 Task: Create a task  Upgrade and migrate company business intelligence to a cloud-based solution , assign it to team member softage.1@softage.net in the project AvailPro and update the status of the task to  On Track  , set the priority of the task to High
Action: Mouse moved to (647, 360)
Screenshot: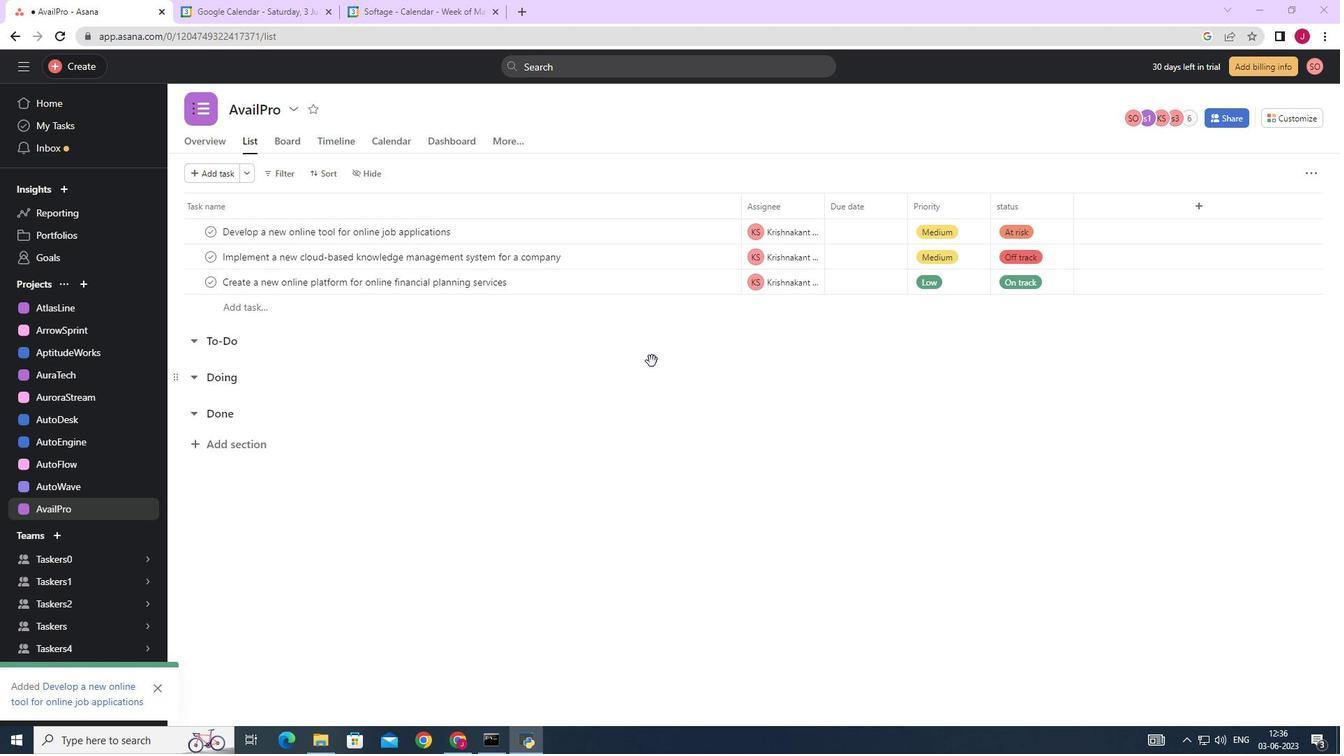 
Action: Mouse scrolled (647, 360) with delta (0, 0)
Screenshot: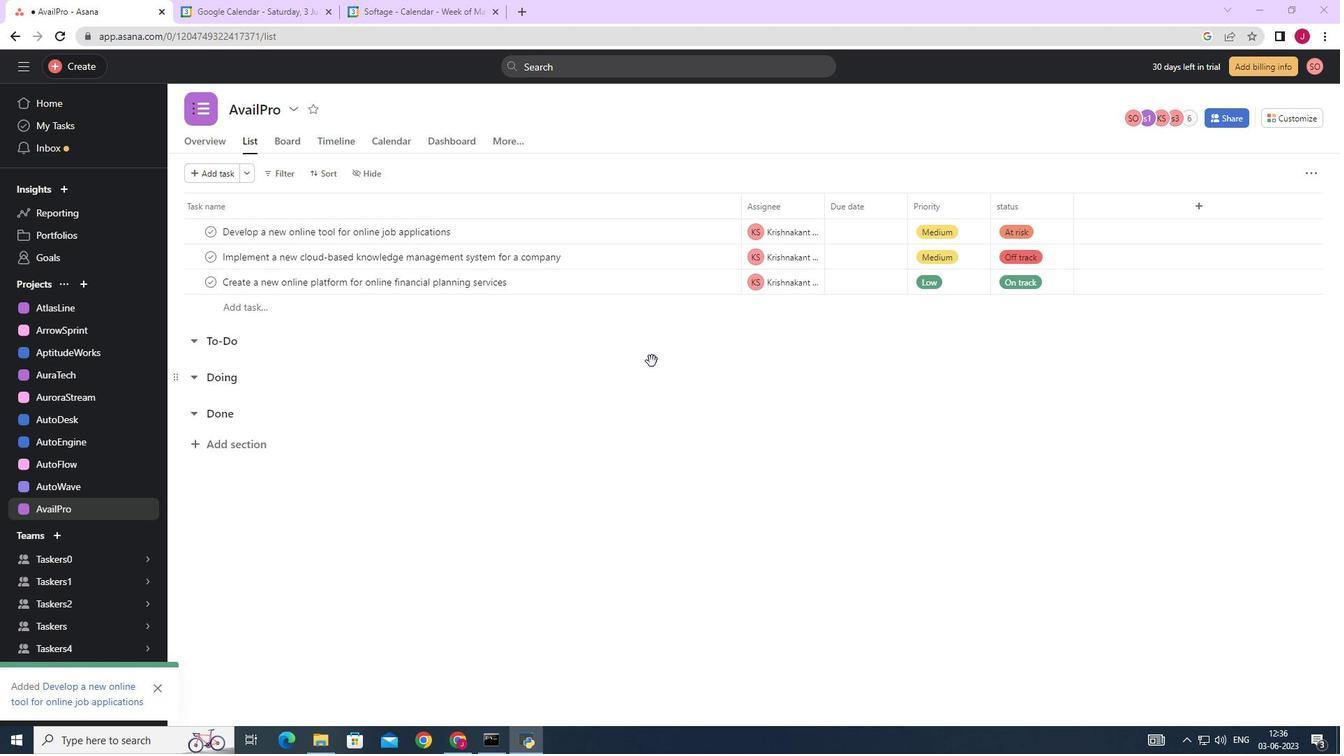
Action: Mouse moved to (404, 382)
Screenshot: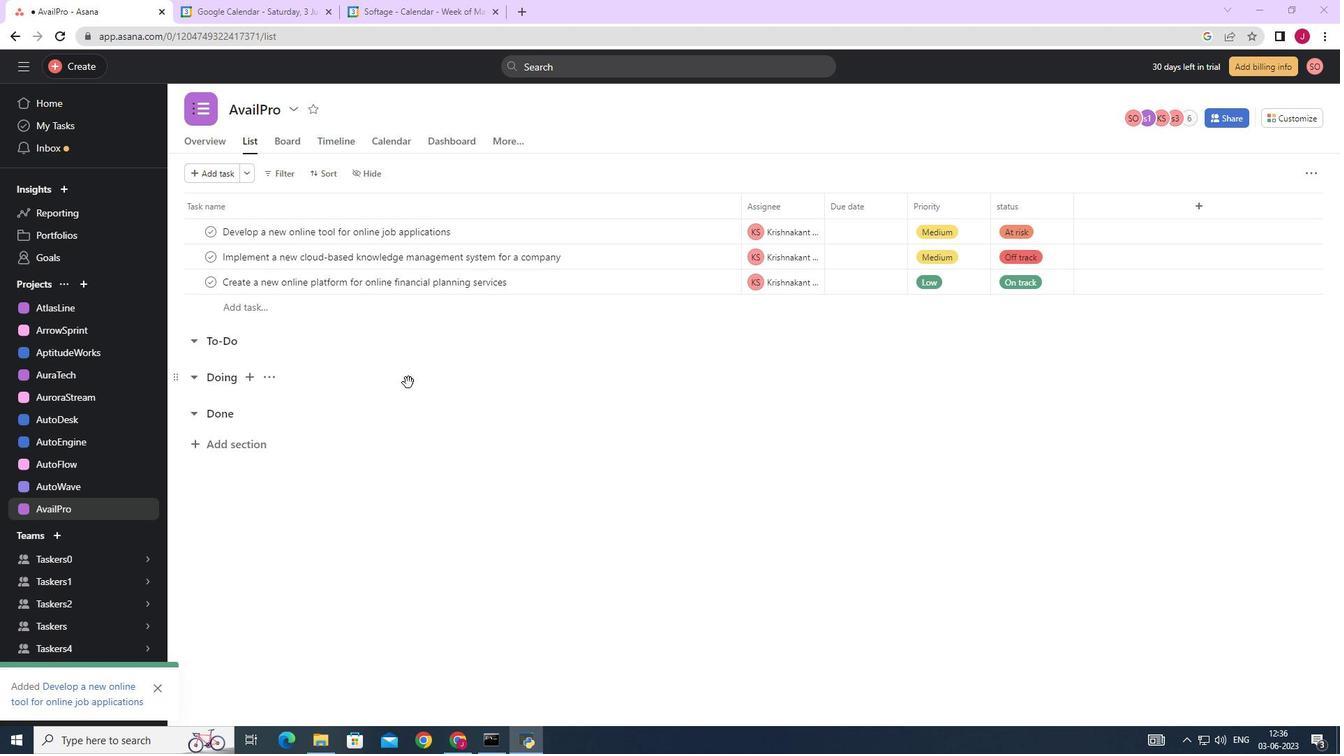 
Action: Mouse scrolled (404, 383) with delta (0, 0)
Screenshot: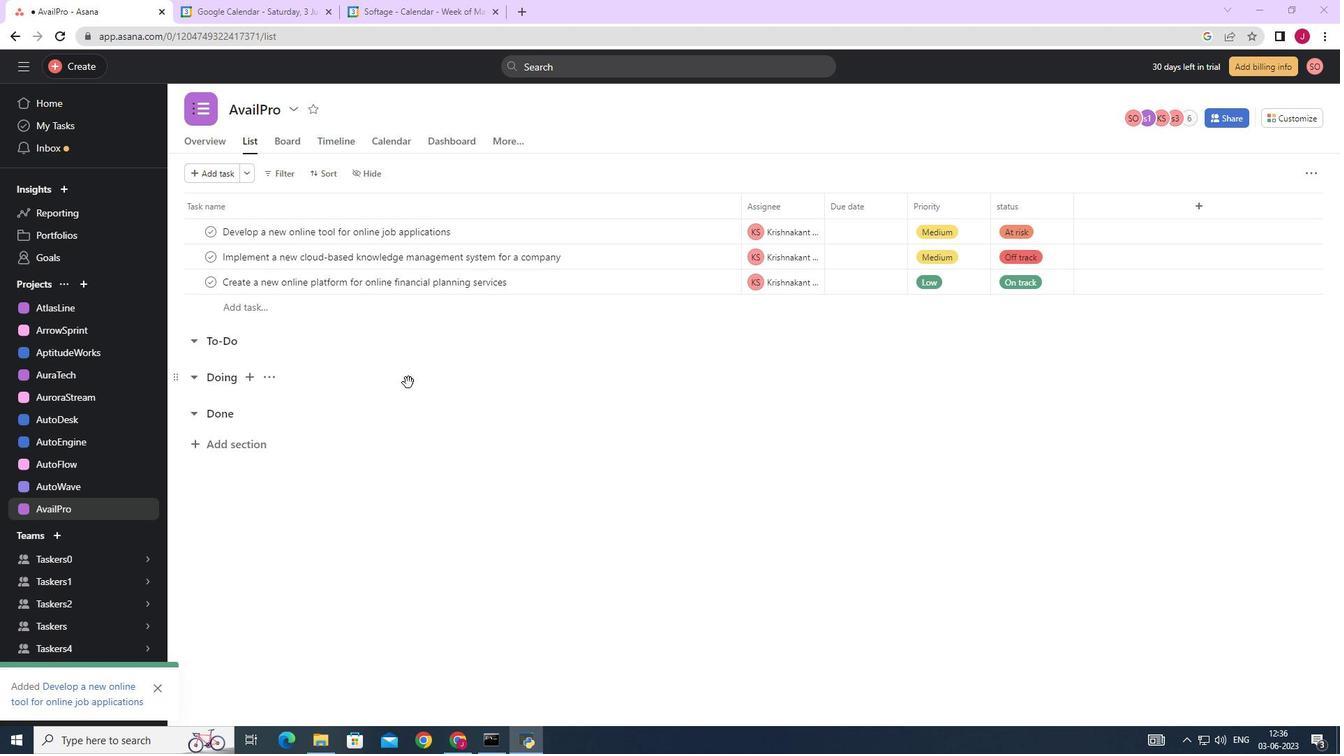 
Action: Mouse moved to (404, 381)
Screenshot: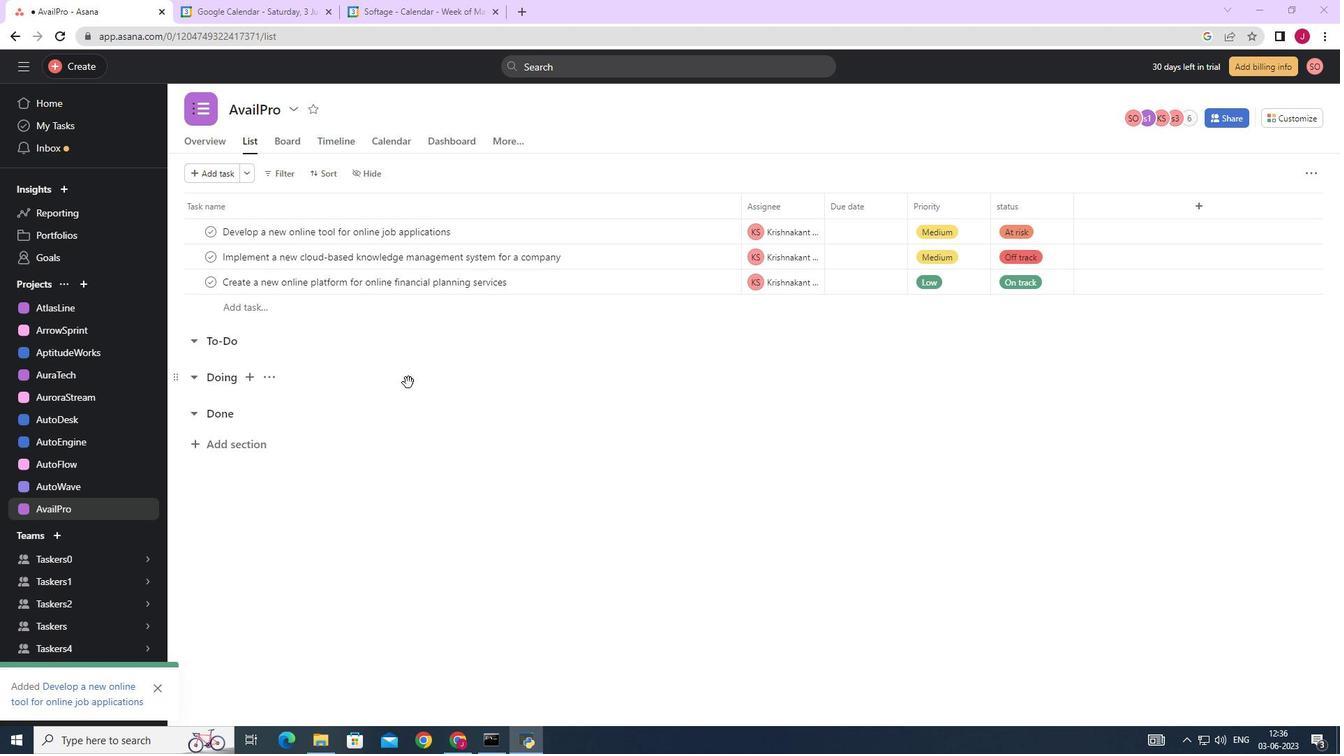 
Action: Mouse scrolled (404, 382) with delta (0, 0)
Screenshot: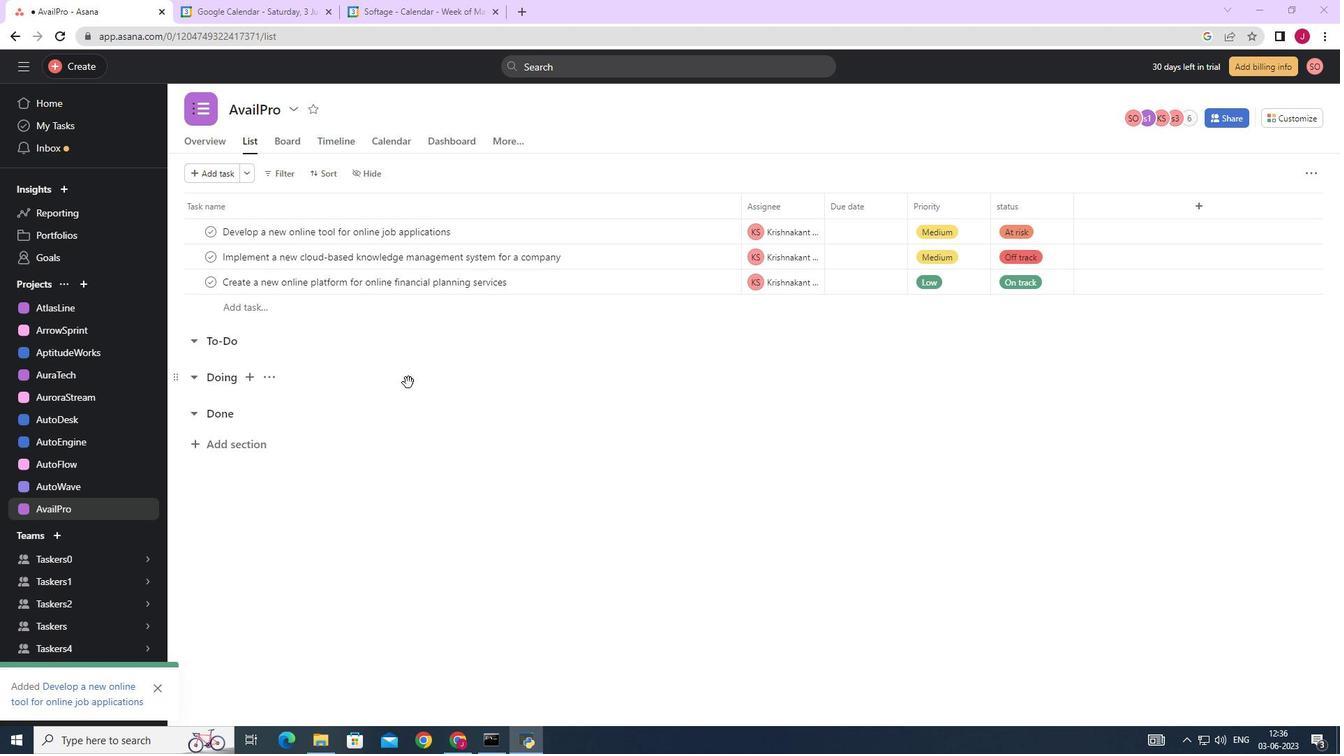 
Action: Mouse moved to (402, 380)
Screenshot: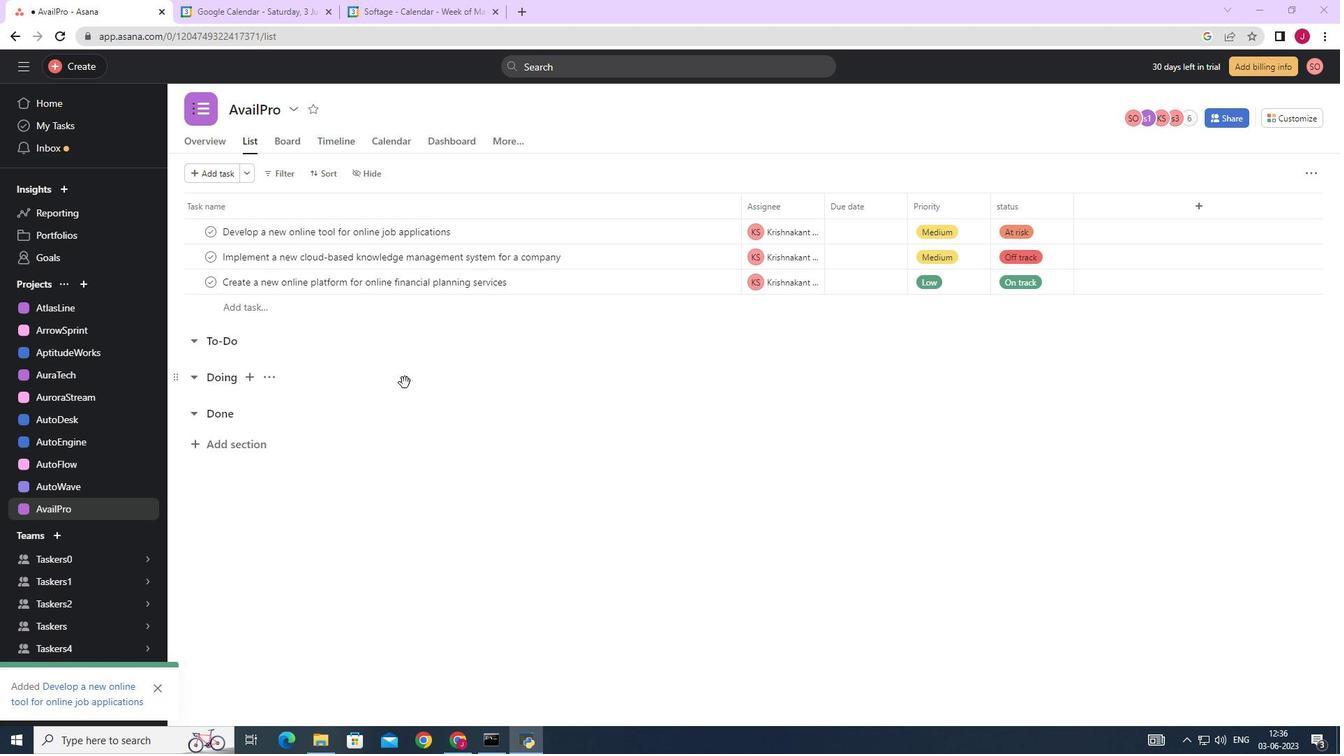 
Action: Mouse scrolled (402, 381) with delta (0, 0)
Screenshot: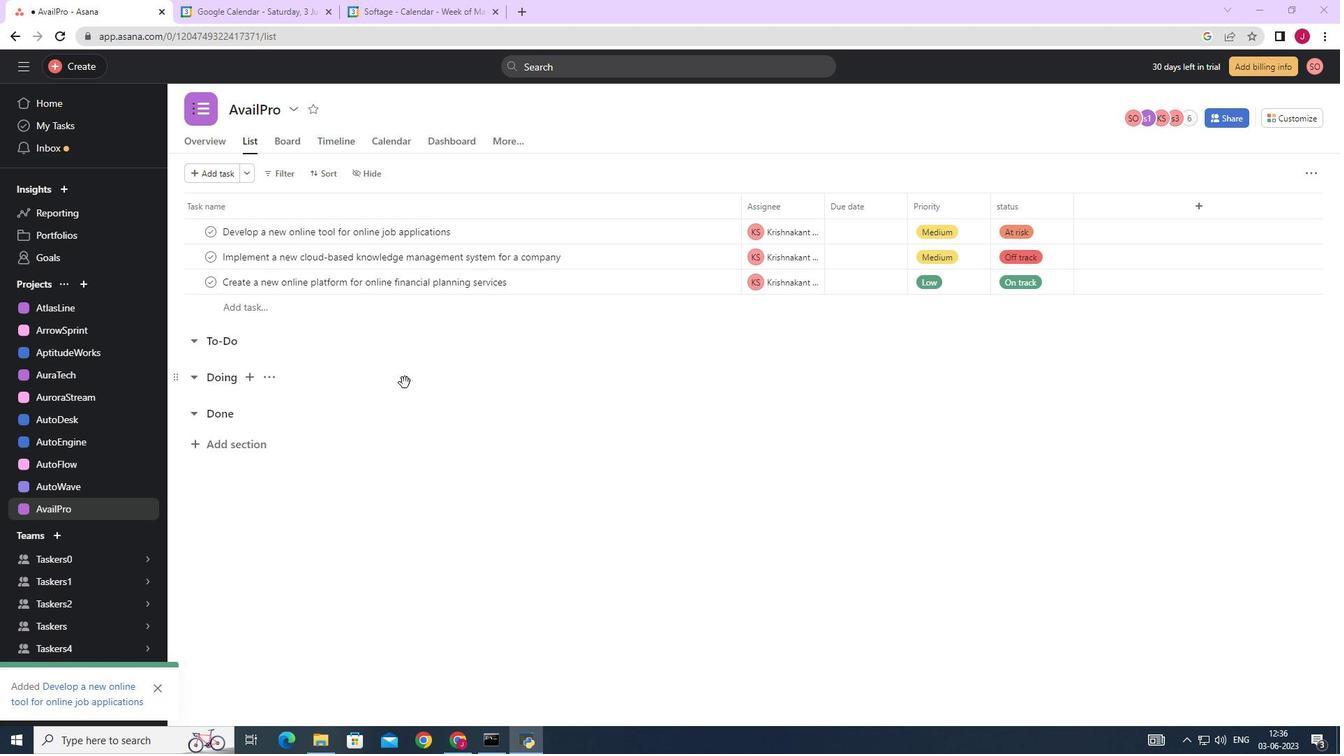 
Action: Mouse moved to (86, 62)
Screenshot: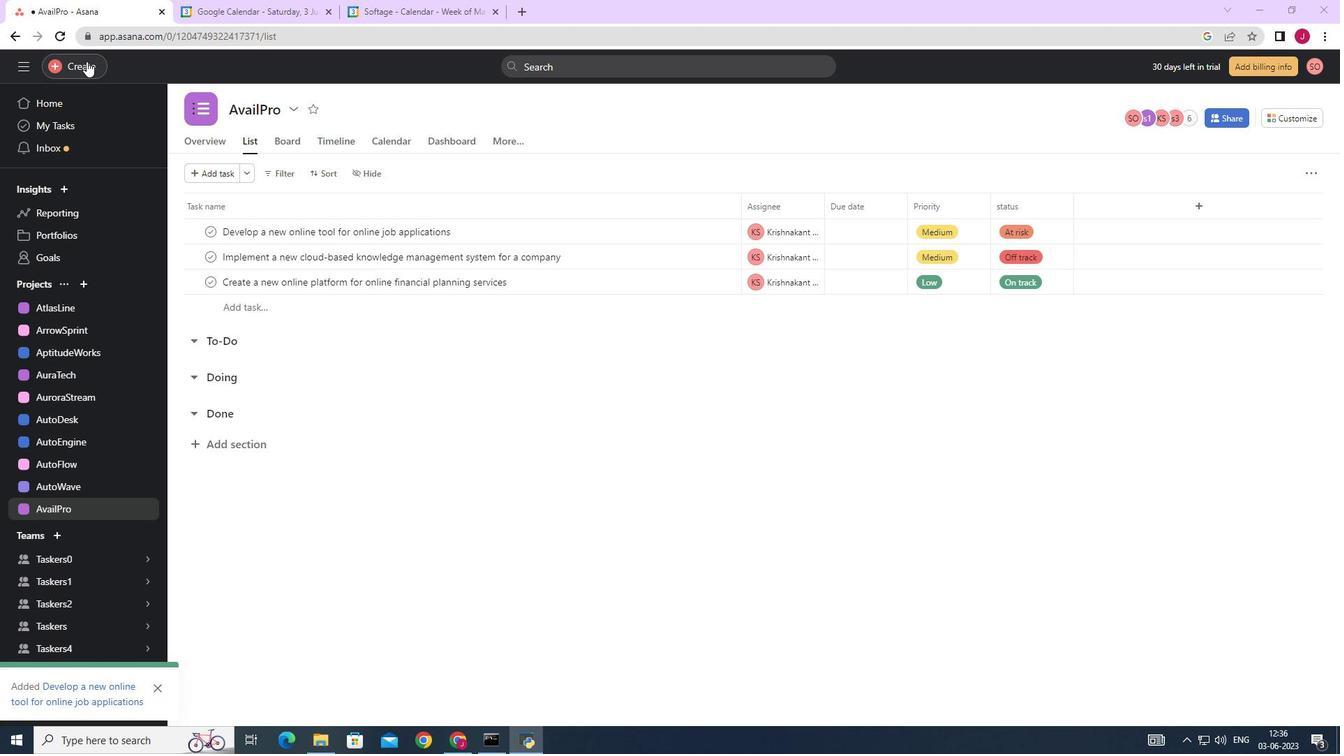 
Action: Mouse pressed left at (86, 62)
Screenshot: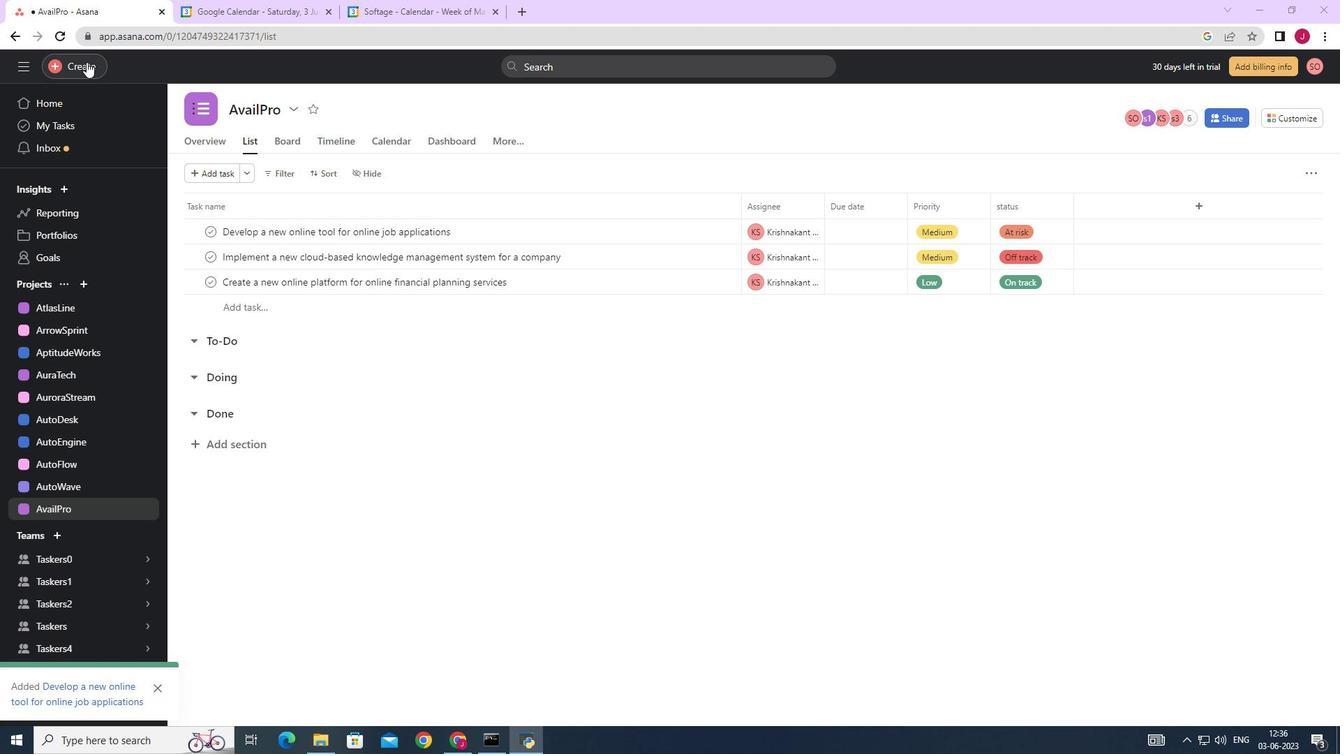 
Action: Mouse moved to (166, 68)
Screenshot: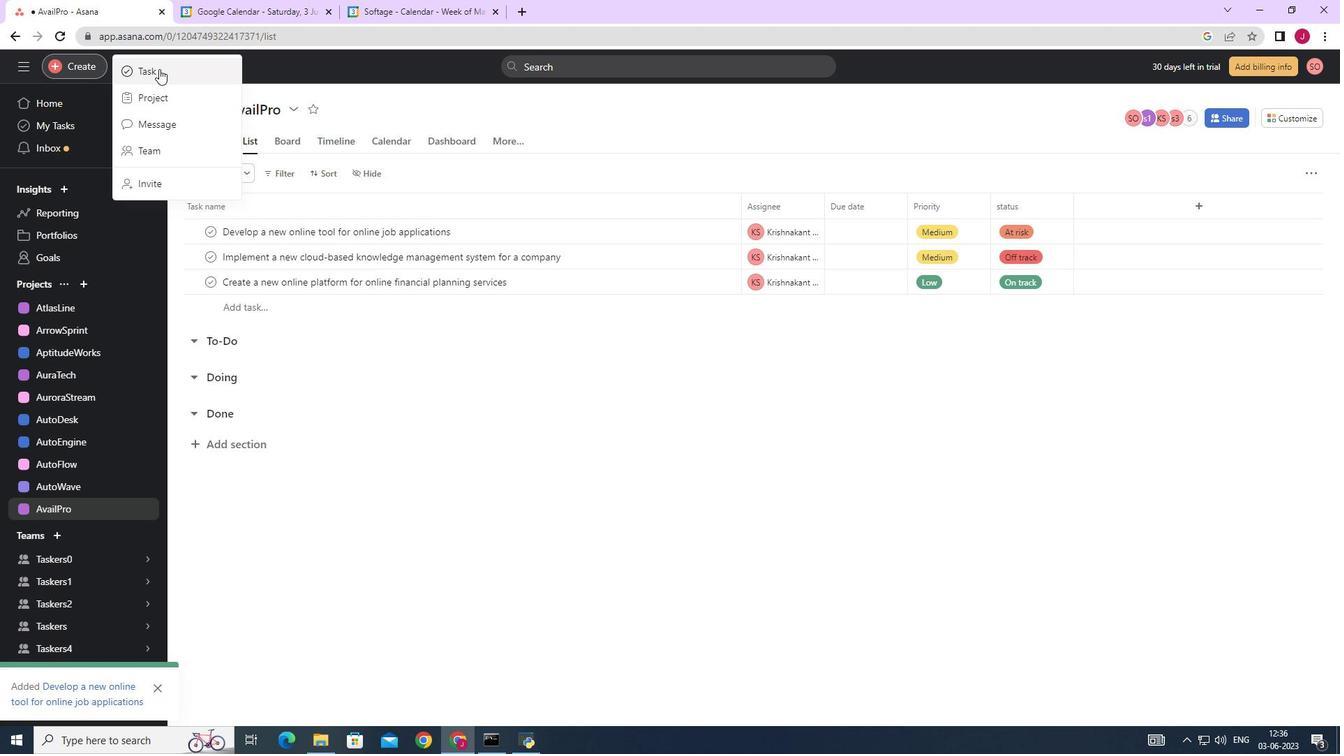
Action: Mouse pressed left at (166, 68)
Screenshot: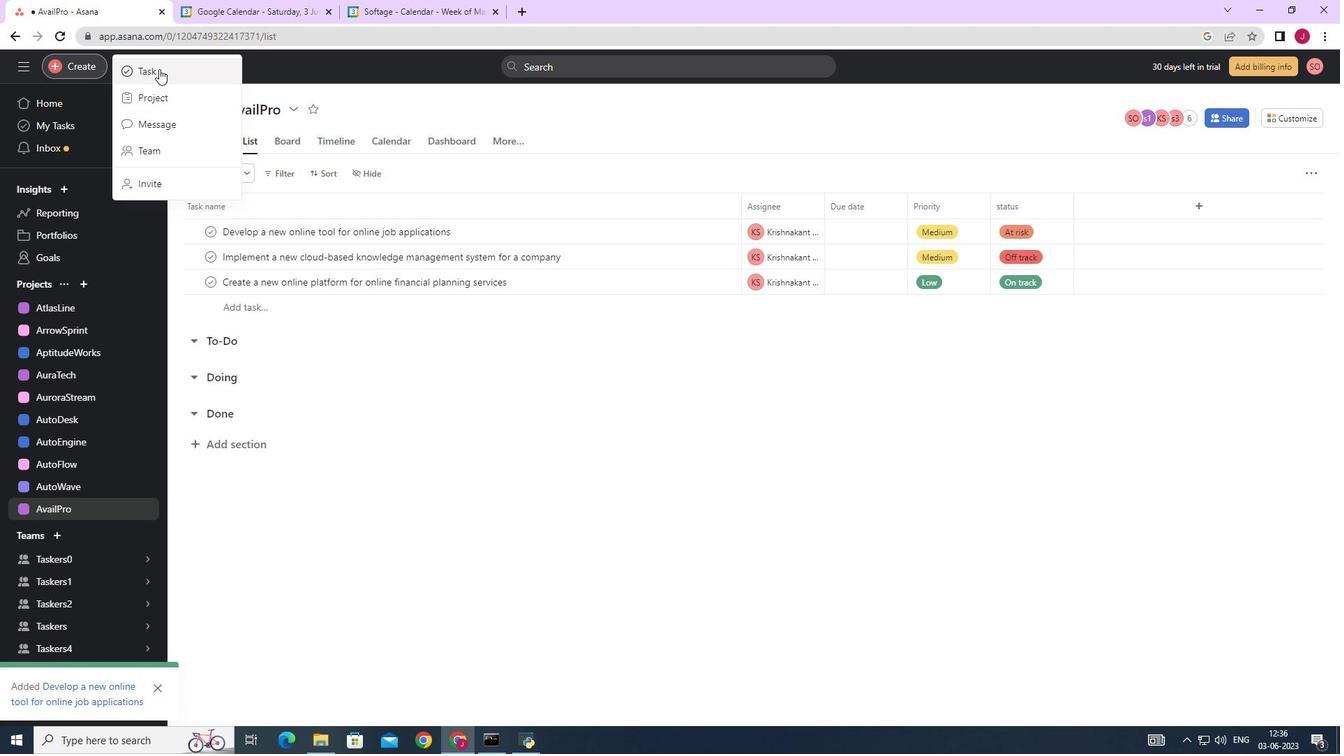 
Action: Mouse moved to (1070, 466)
Screenshot: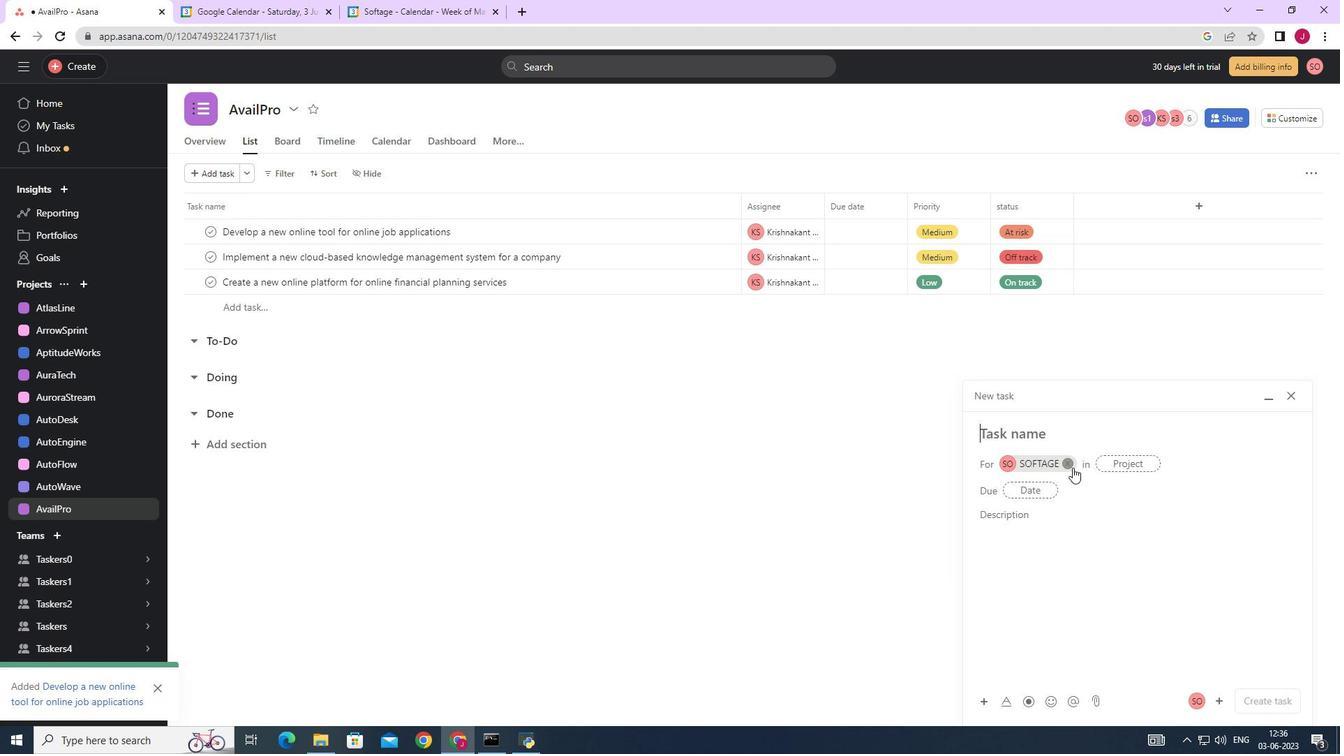 
Action: Mouse pressed left at (1070, 466)
Screenshot: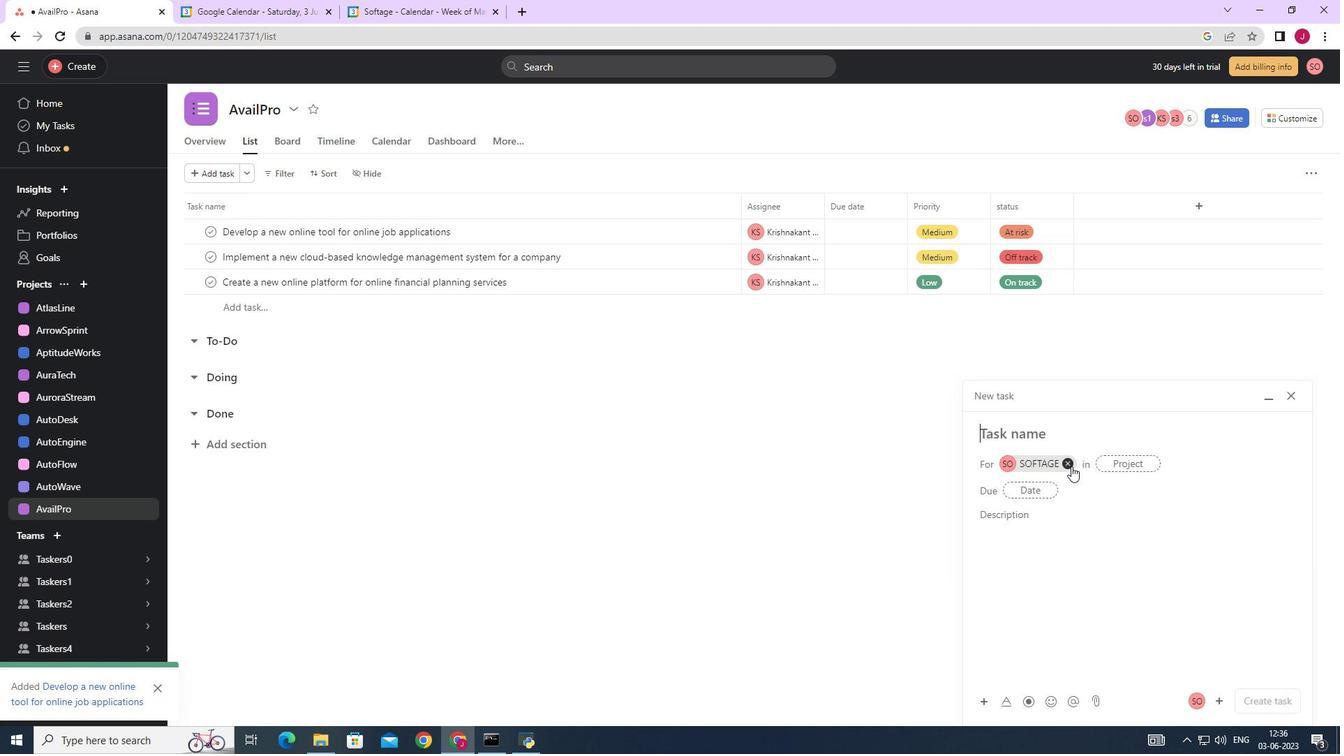 
Action: Mouse moved to (1029, 432)
Screenshot: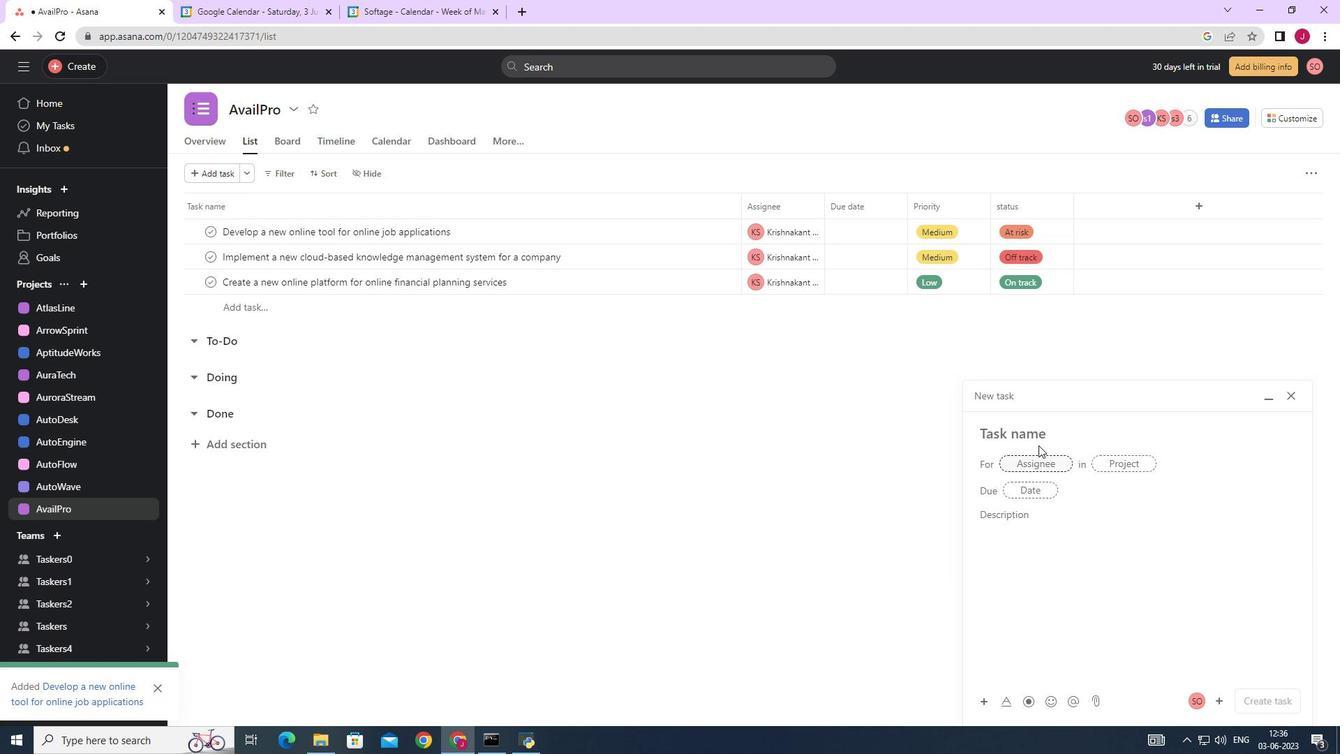 
Action: Mouse pressed left at (1029, 432)
Screenshot: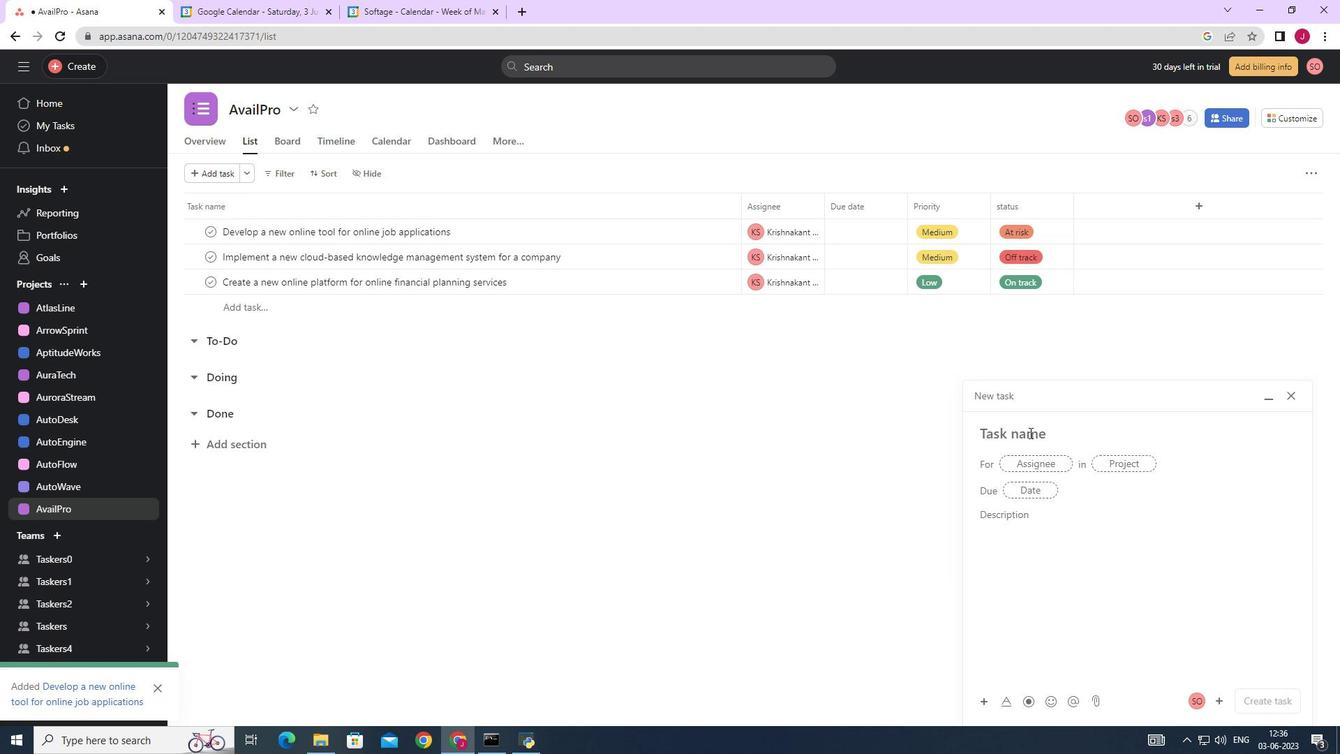 
Action: Key pressed <Key.caps_lock>U<Key.caps_lock>pgrade<Key.space>and<Key.space>migrate<Key.space>company<Key.space>business<Key.space>intelligence<Key.space>to<Key.space>a<Key.space>cloud<Key.space><Key.backspace>-based<Key.space>solution
Screenshot: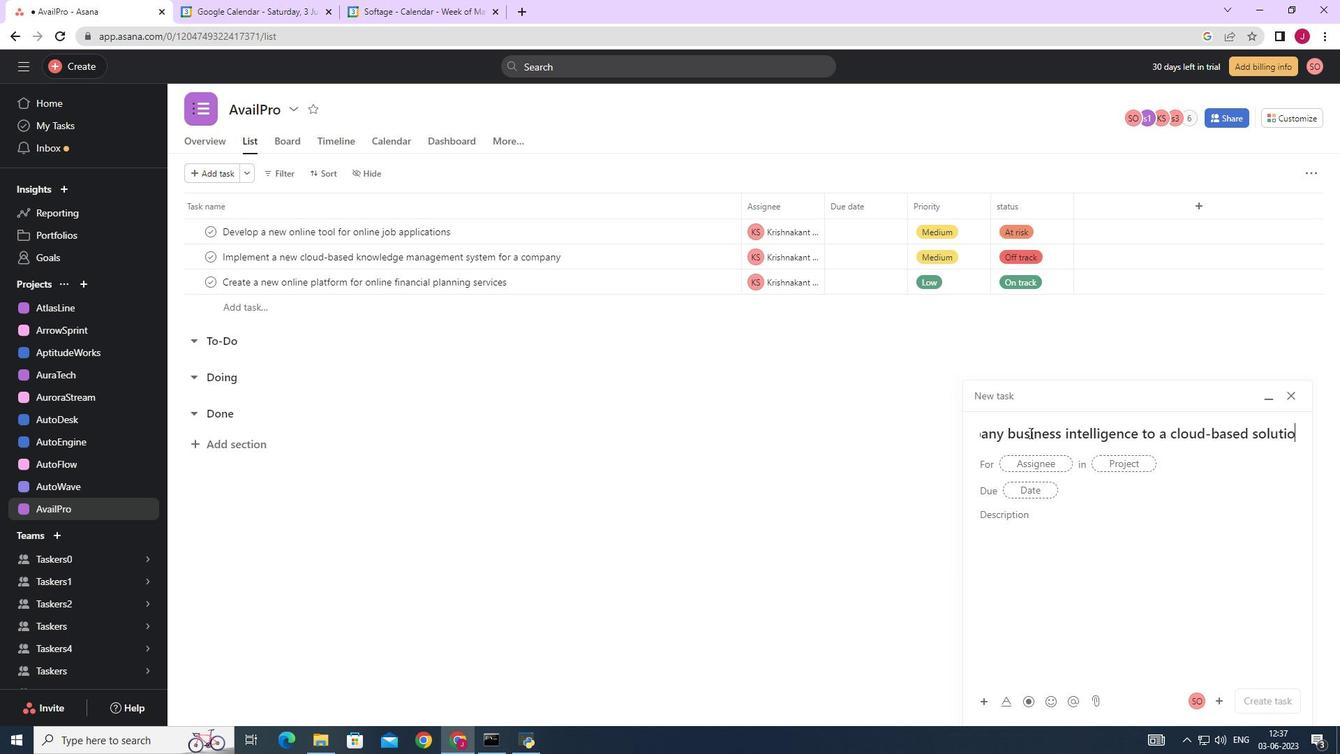 
Action: Mouse moved to (1035, 462)
Screenshot: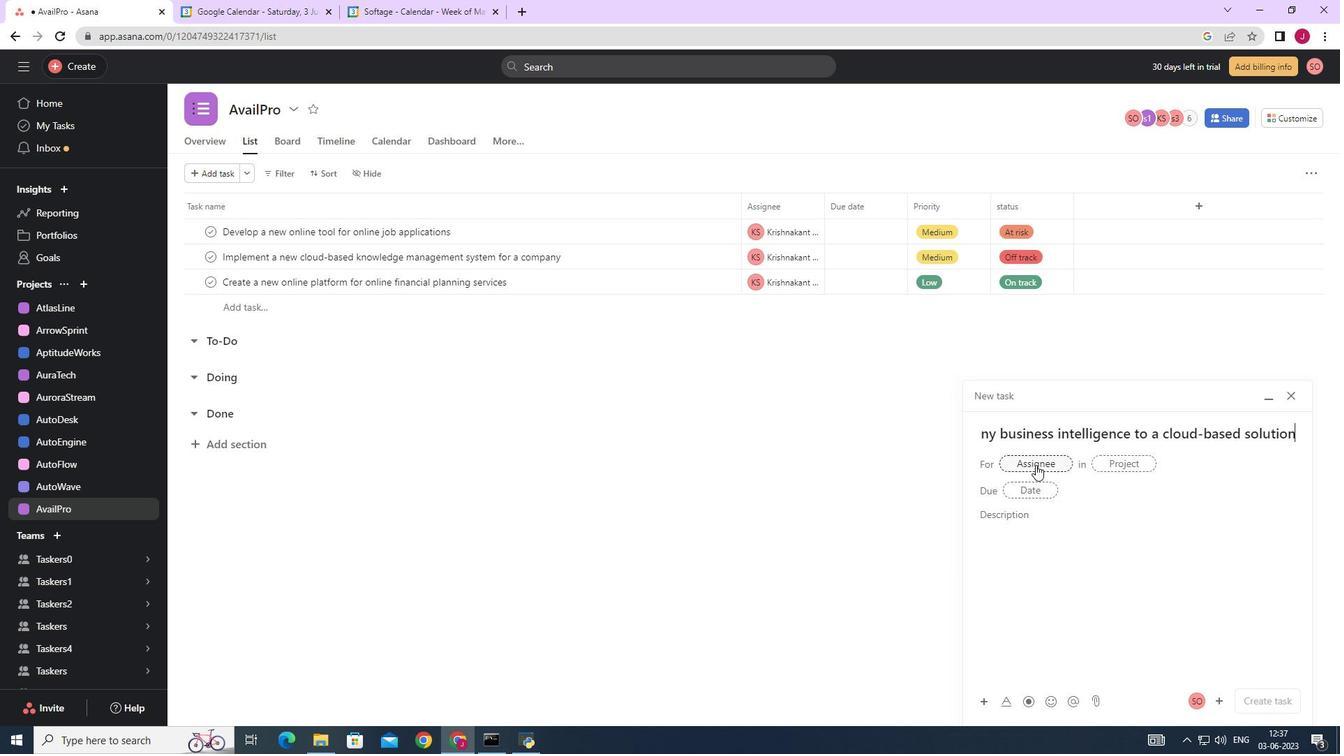 
Action: Mouse pressed left at (1035, 462)
Screenshot: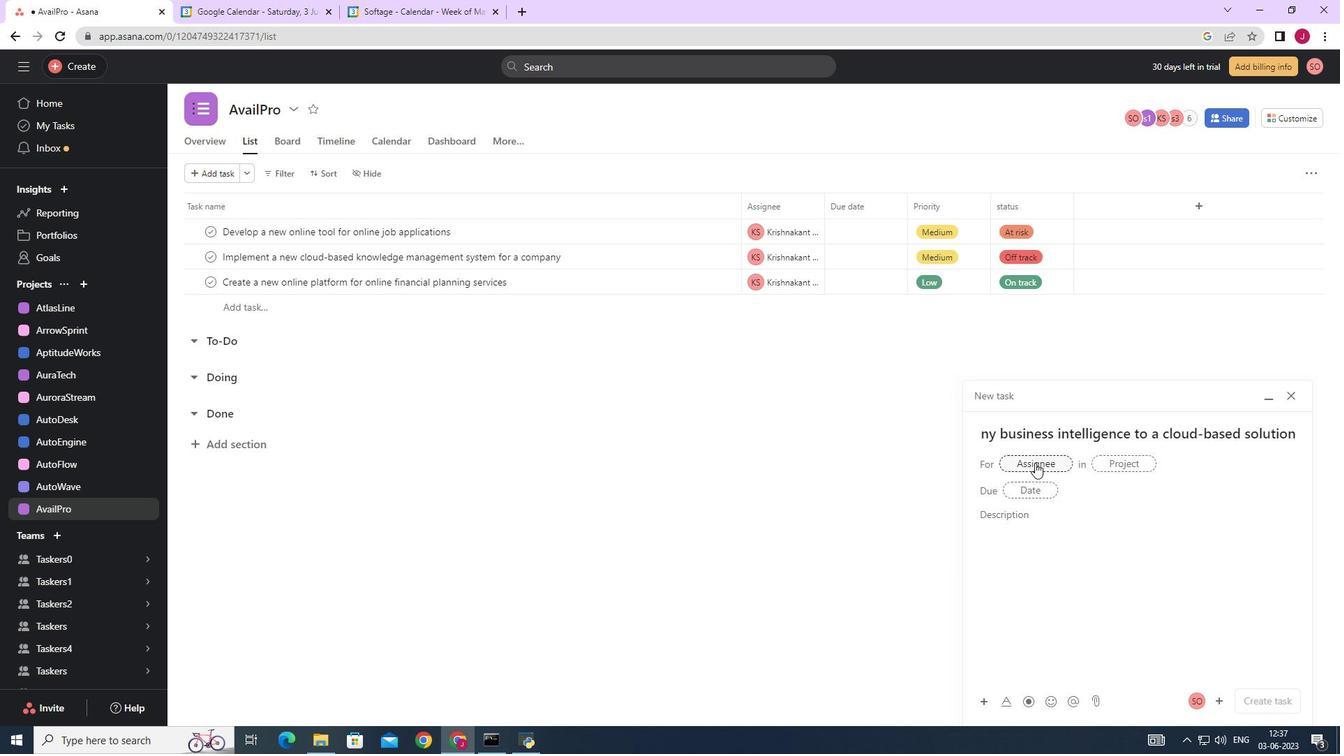 
Action: Key pressed softage.1
Screenshot: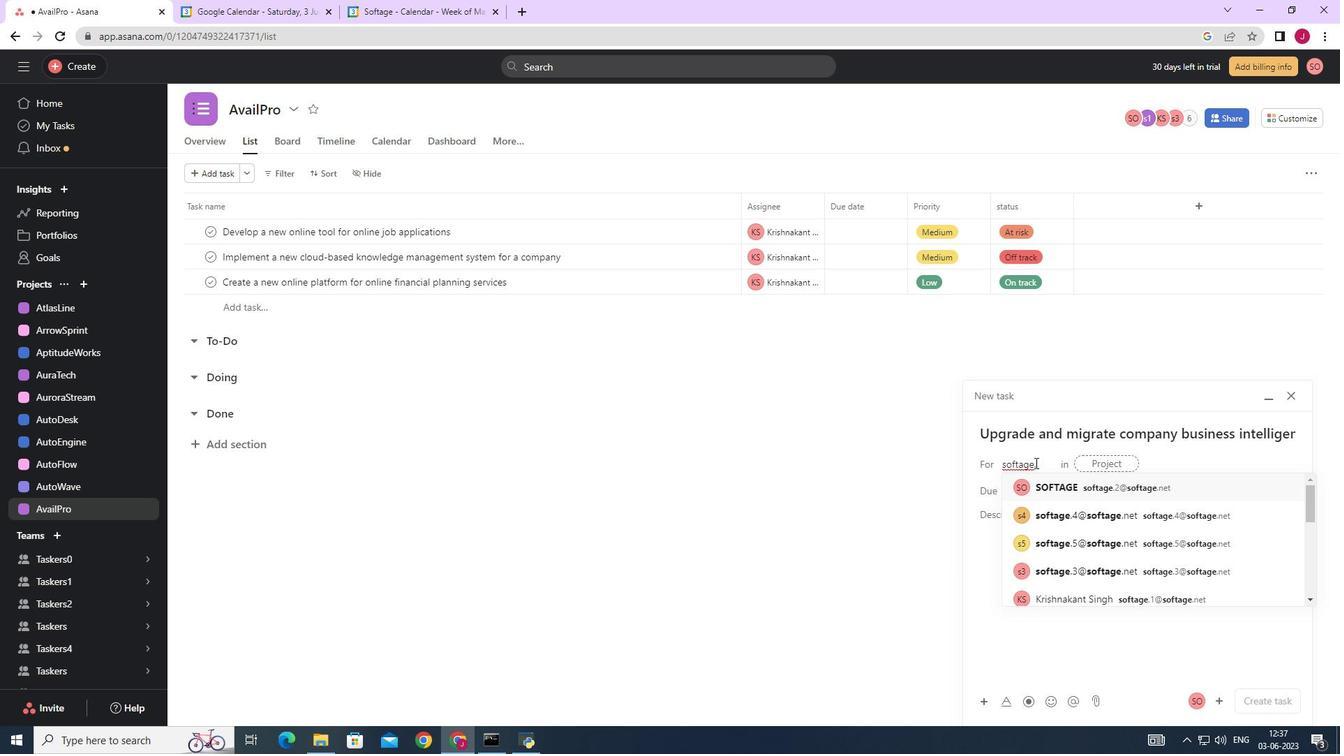 
Action: Mouse moved to (1132, 490)
Screenshot: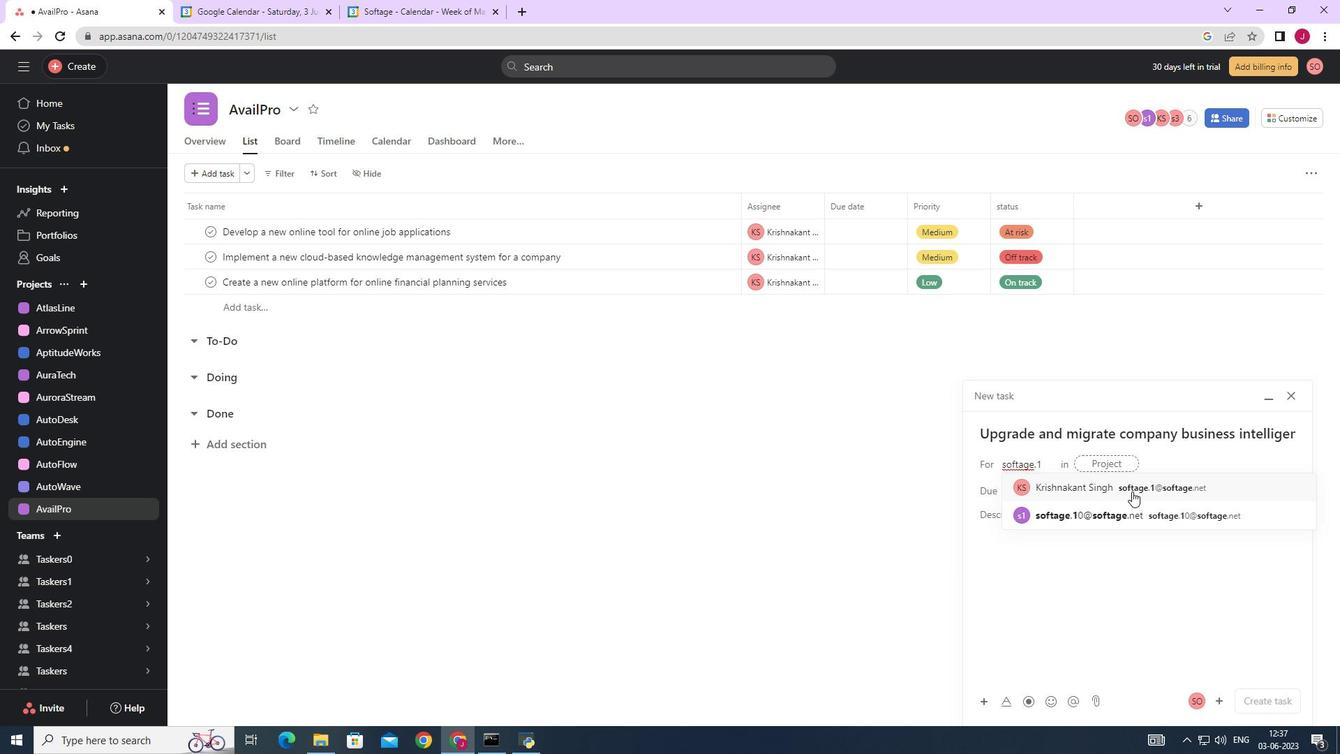 
Action: Mouse pressed left at (1132, 490)
Screenshot: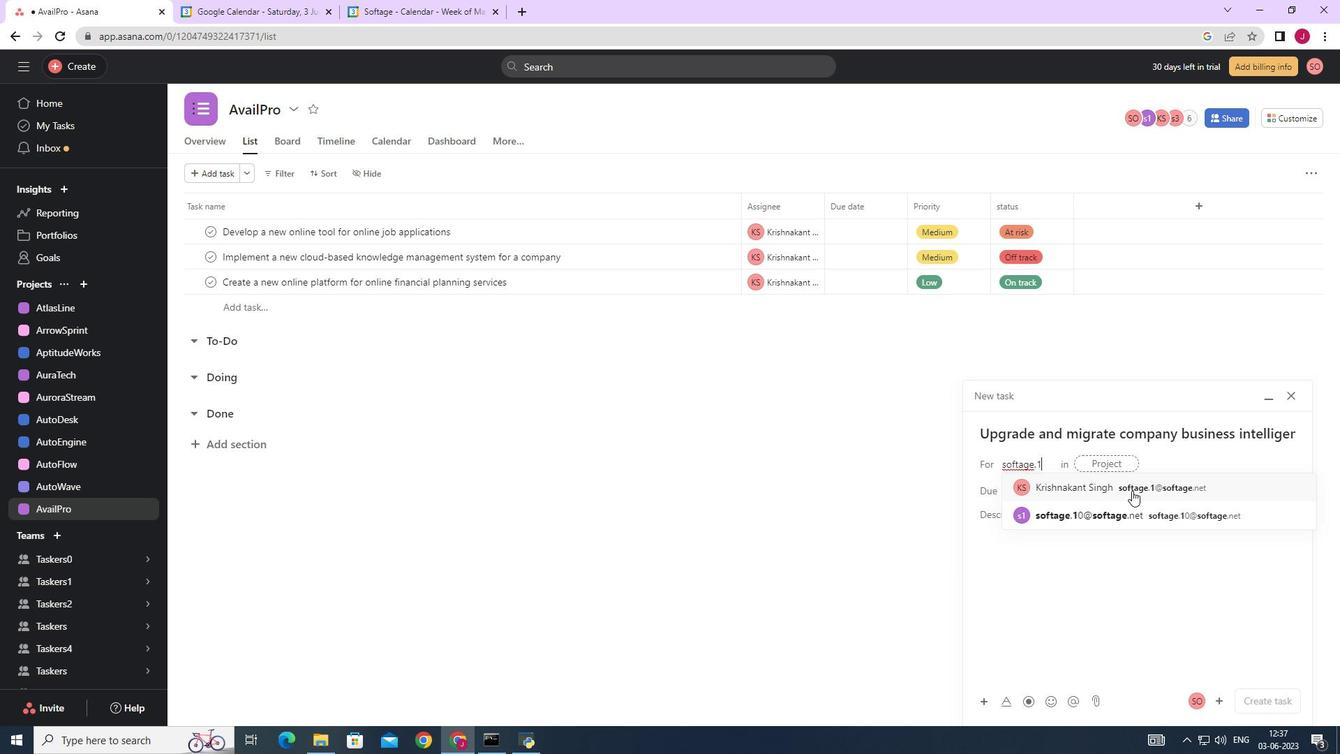 
Action: Mouse moved to (904, 489)
Screenshot: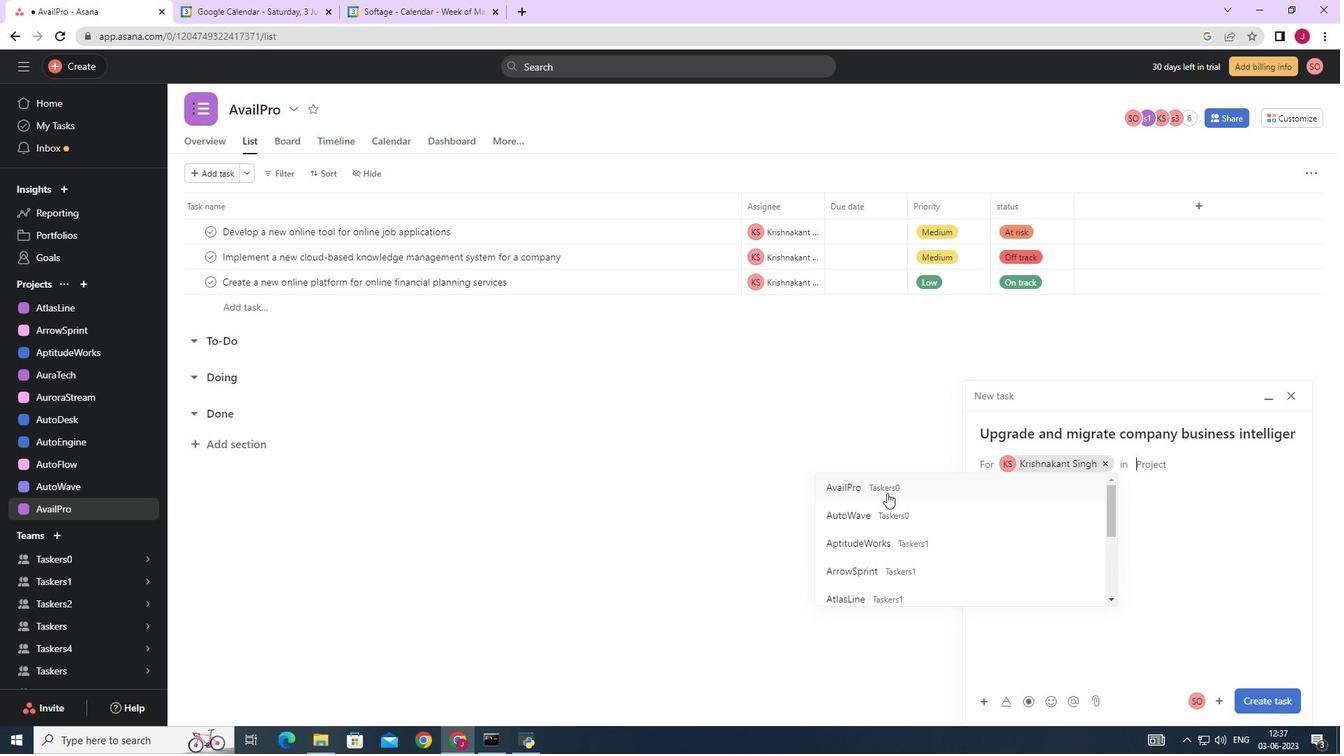 
Action: Mouse pressed left at (904, 489)
Screenshot: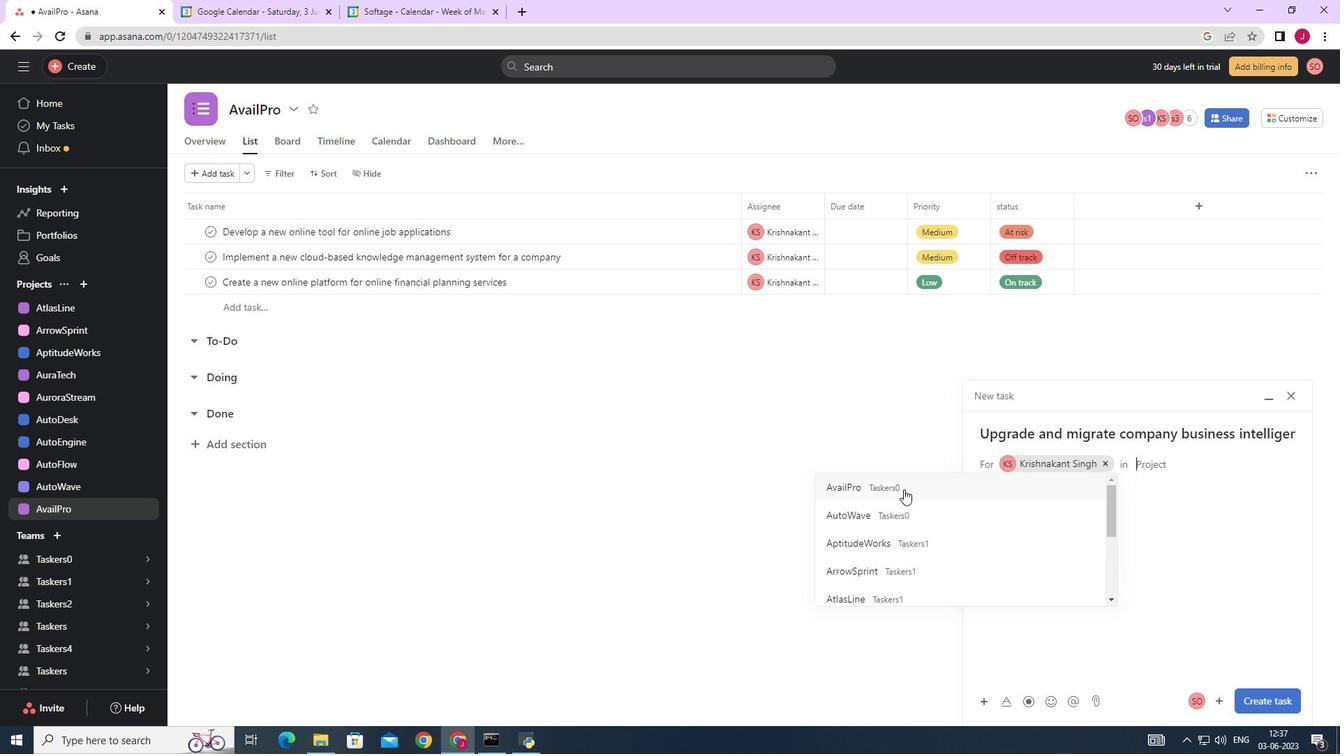 
Action: Mouse moved to (1056, 515)
Screenshot: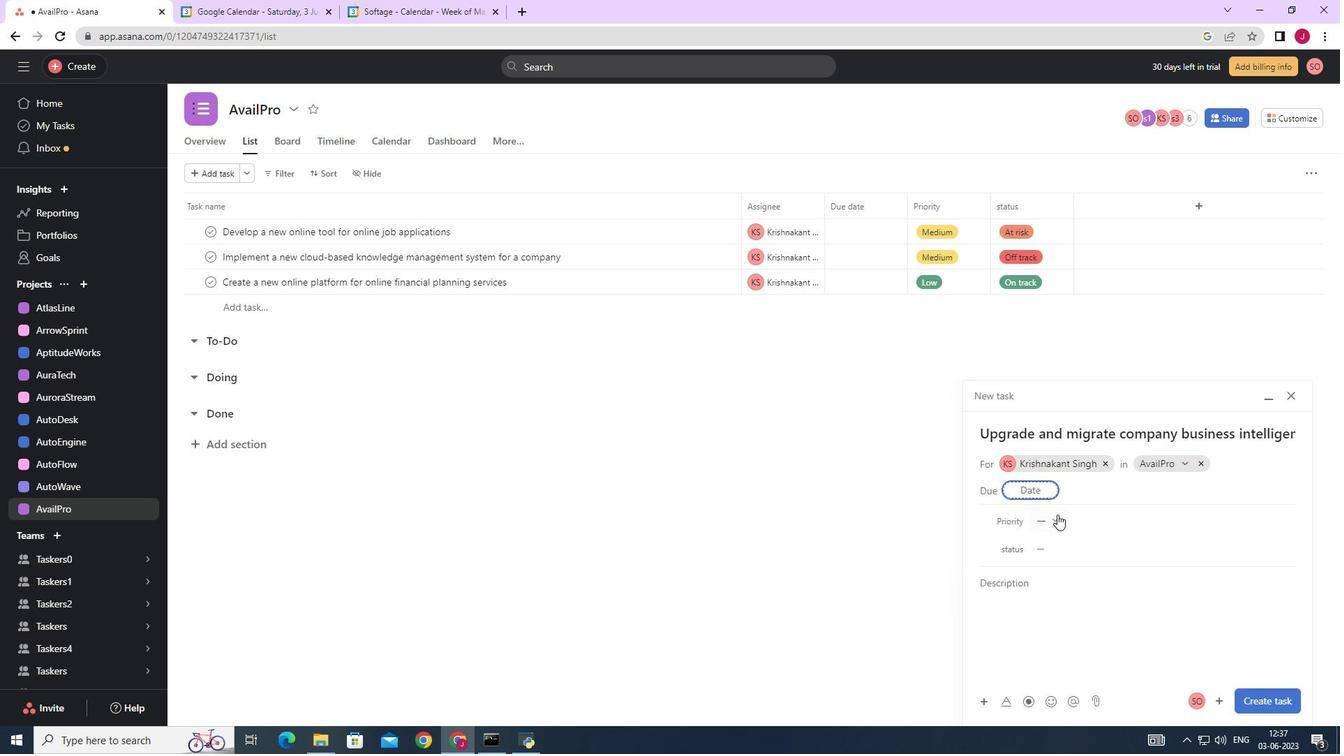 
Action: Mouse pressed left at (1056, 515)
Screenshot: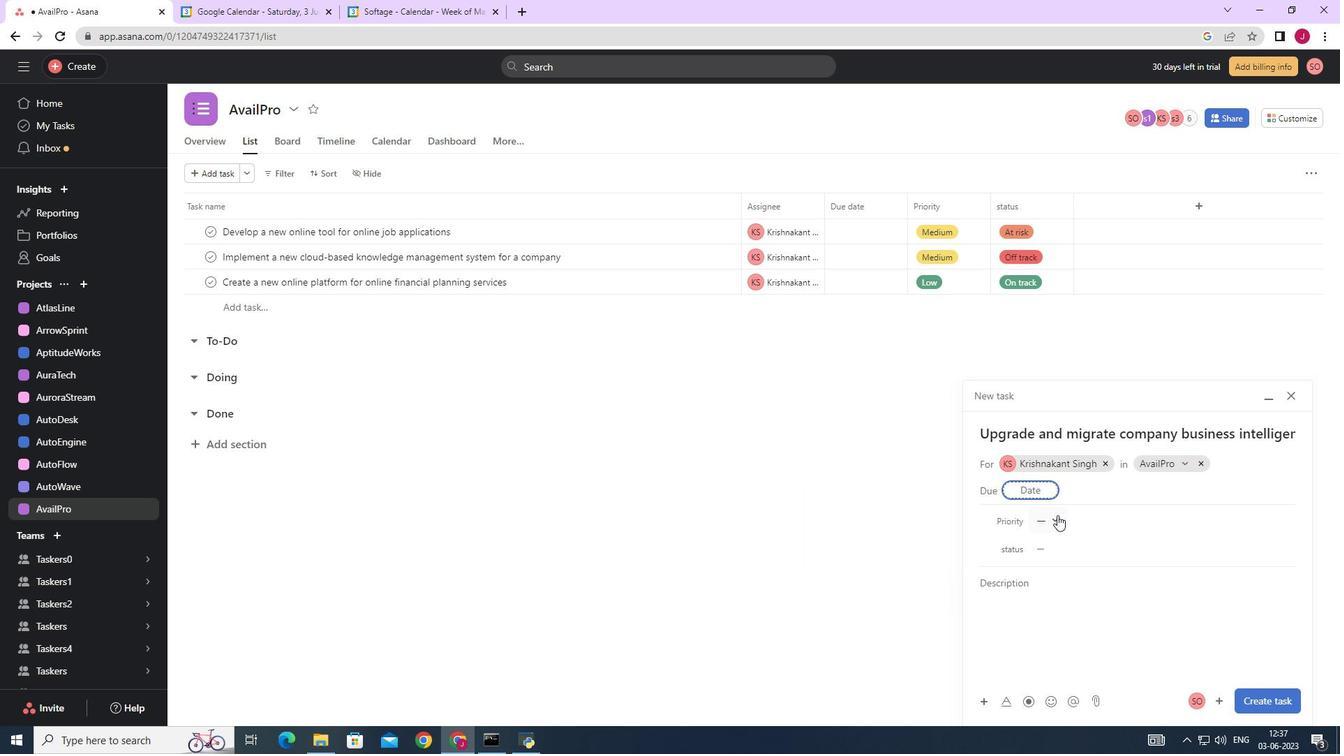 
Action: Mouse moved to (1067, 565)
Screenshot: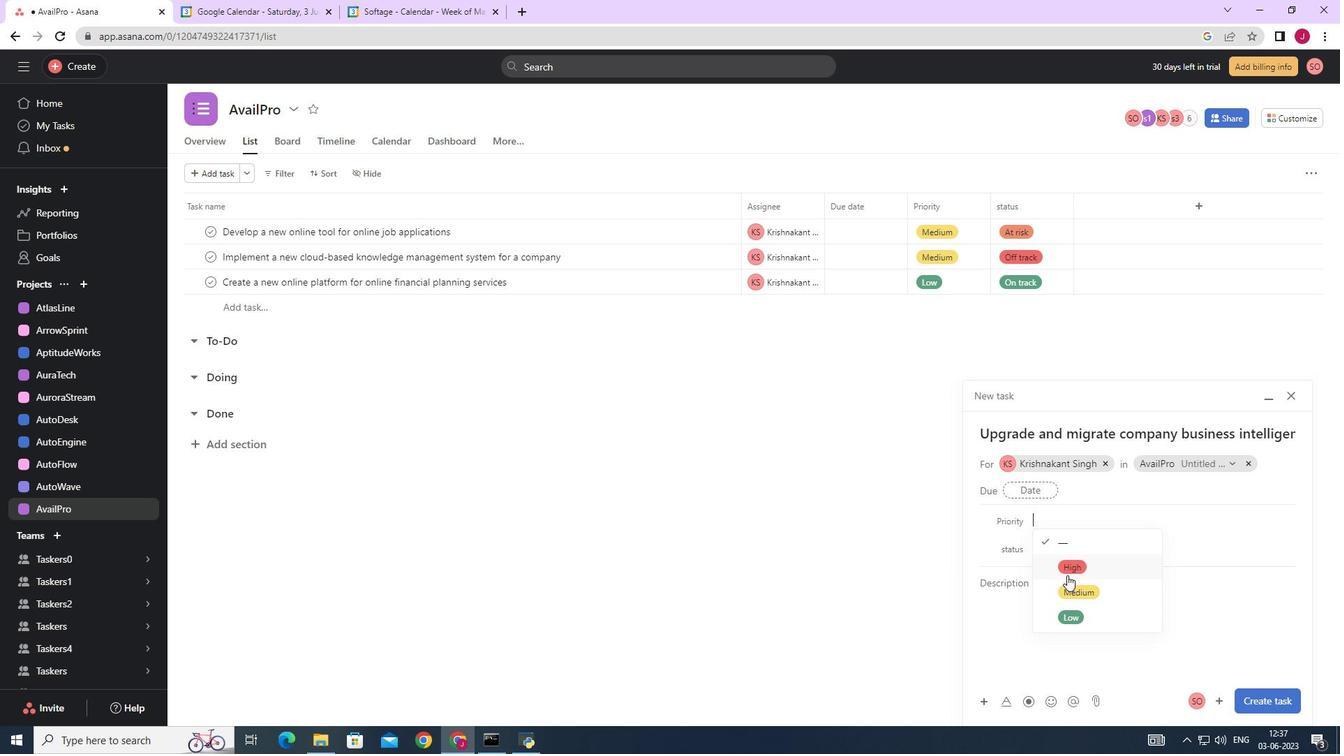 
Action: Mouse pressed left at (1067, 565)
Screenshot: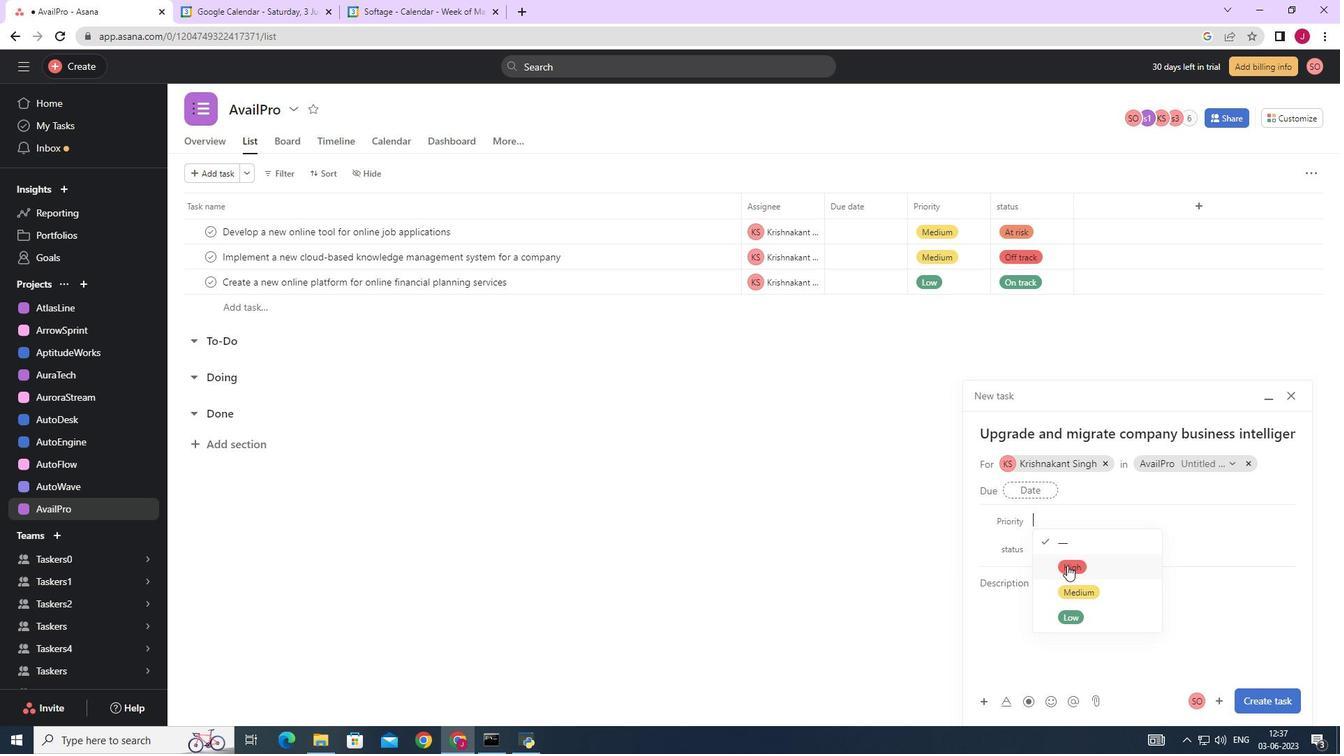 
Action: Mouse moved to (1056, 544)
Screenshot: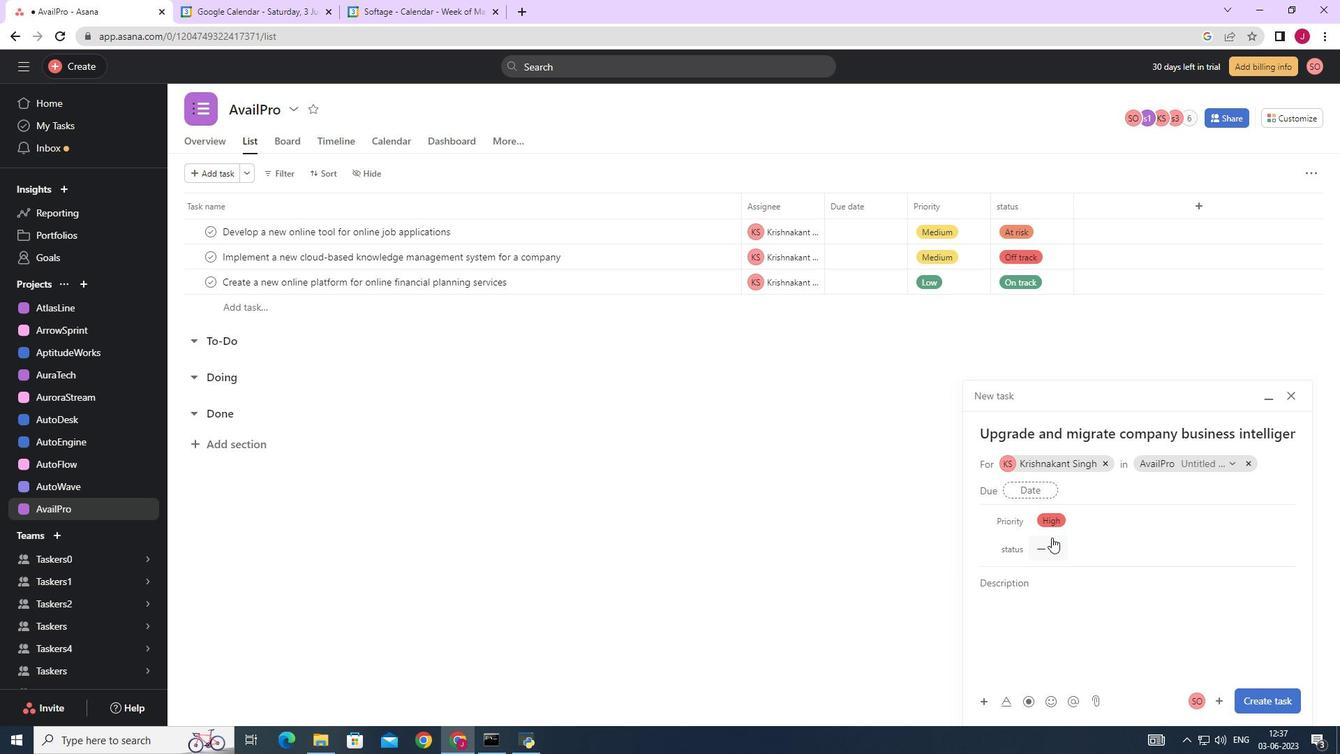 
Action: Mouse pressed left at (1056, 544)
Screenshot: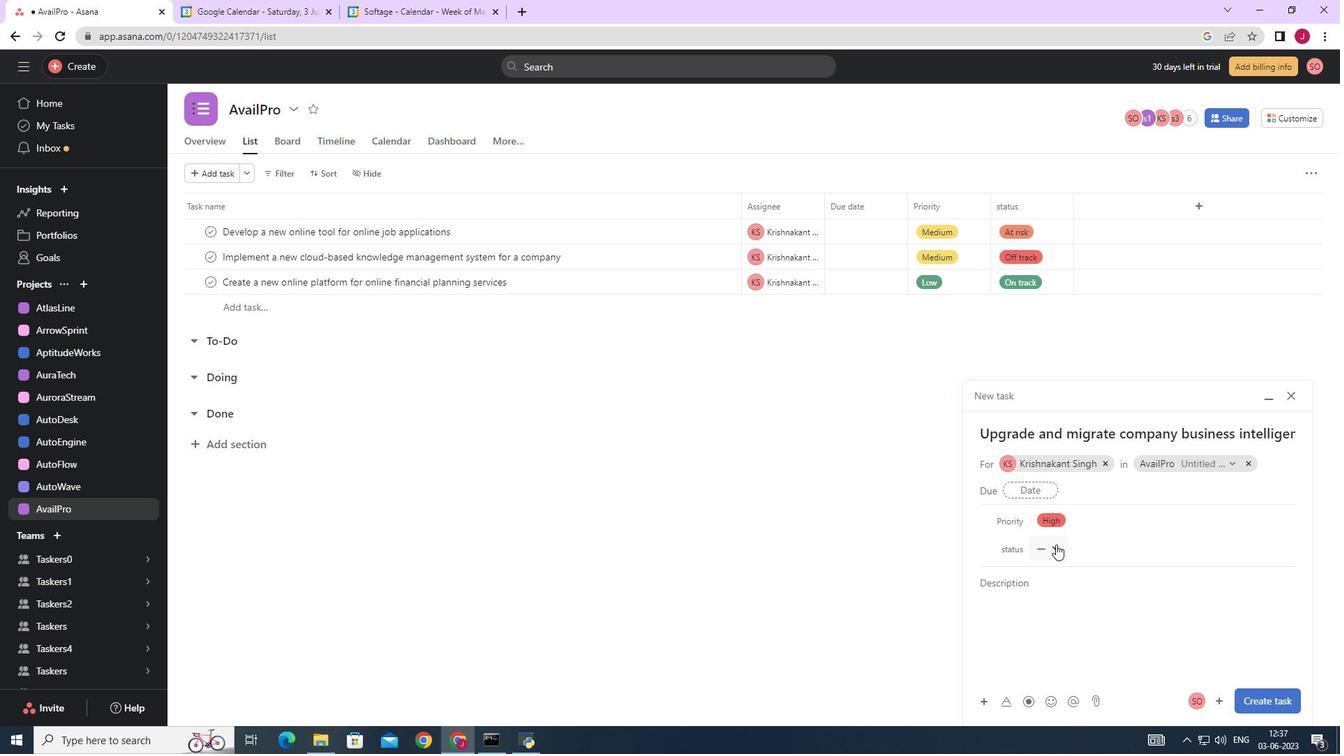
Action: Mouse moved to (1076, 596)
Screenshot: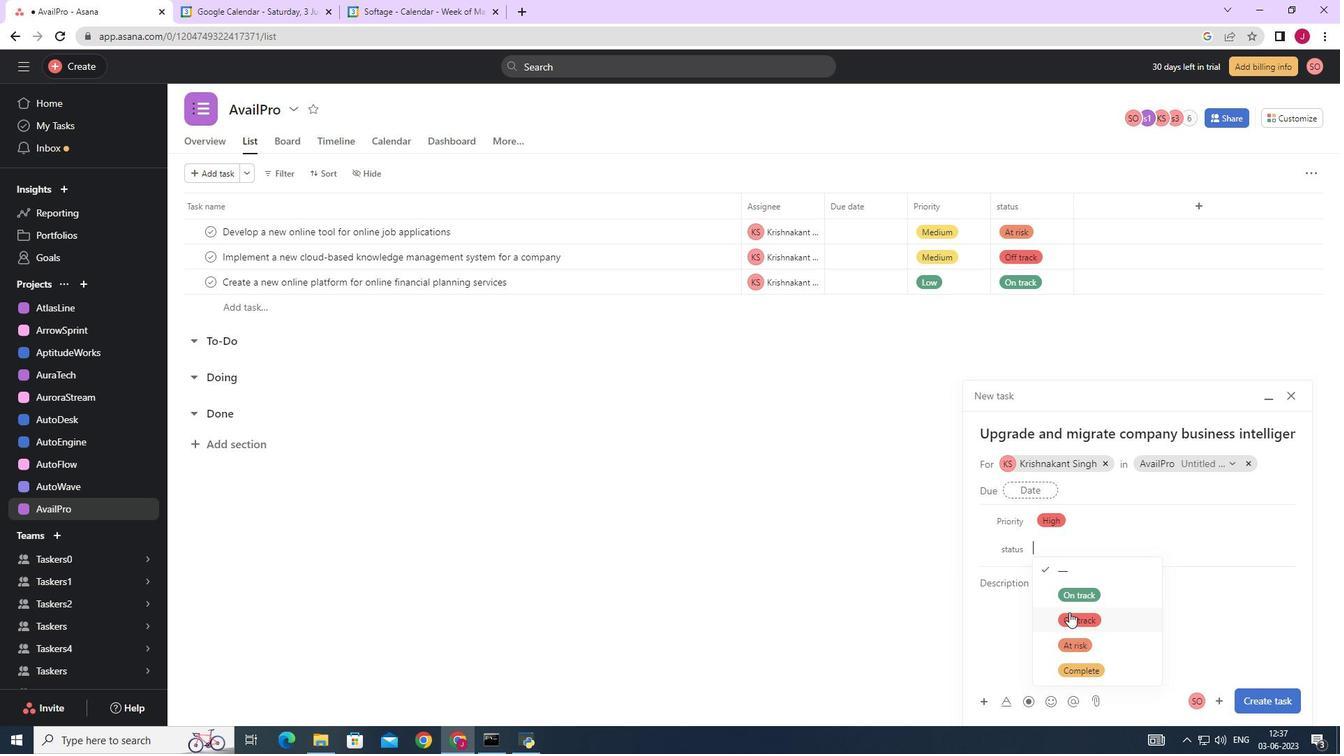 
Action: Mouse pressed left at (1076, 596)
Screenshot: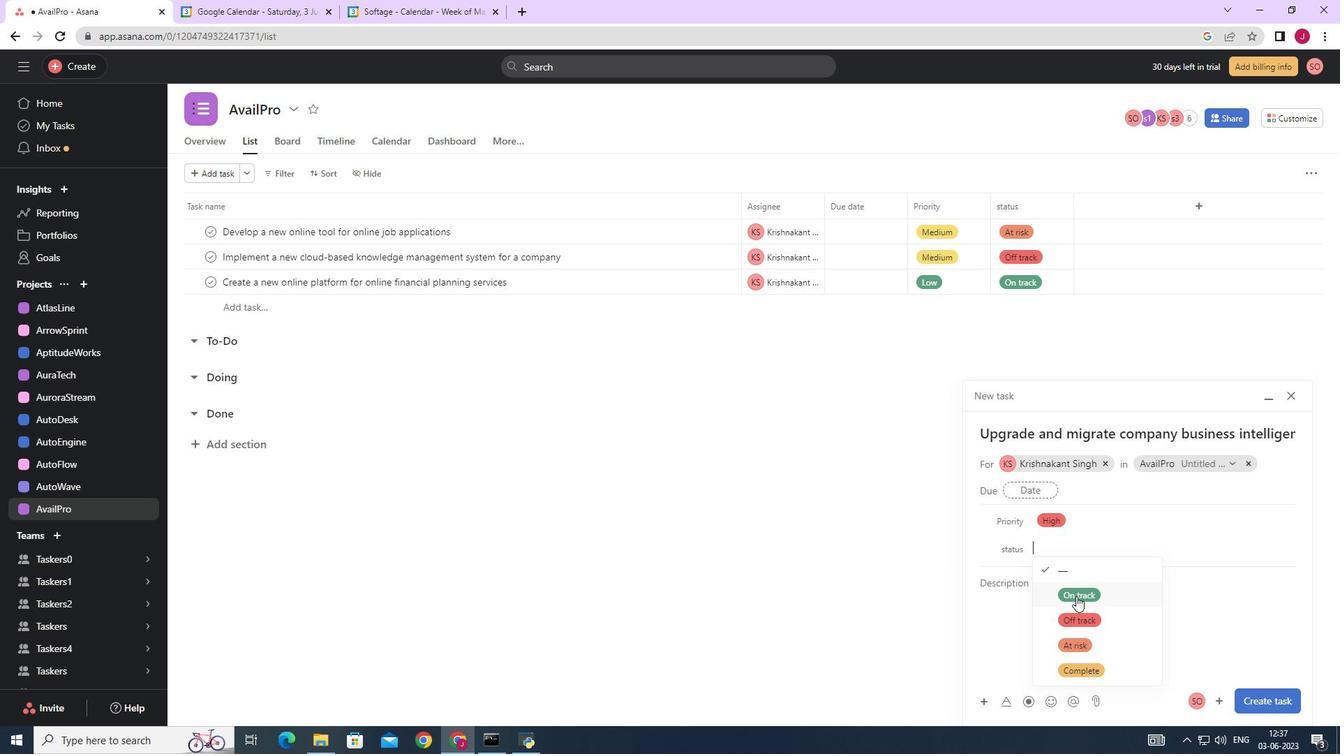 
Action: Mouse moved to (1265, 701)
Screenshot: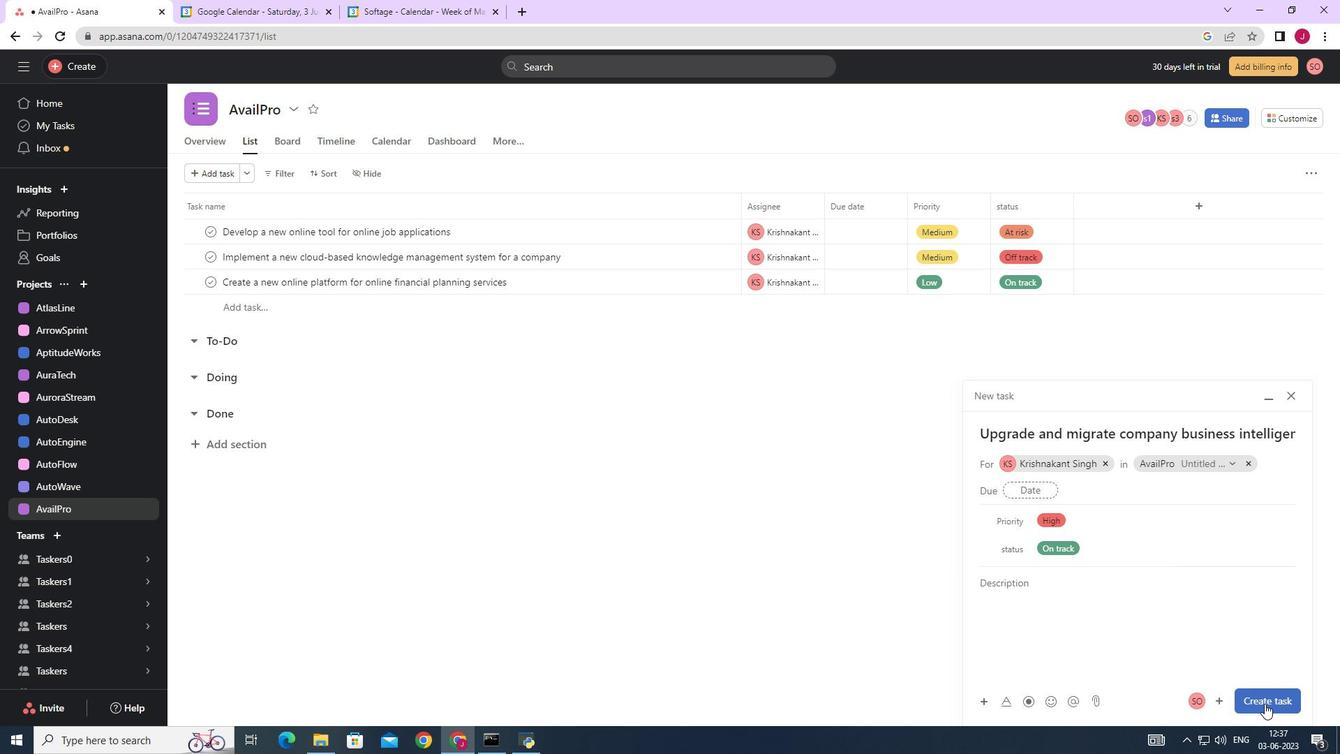 
Action: Mouse pressed left at (1265, 701)
Screenshot: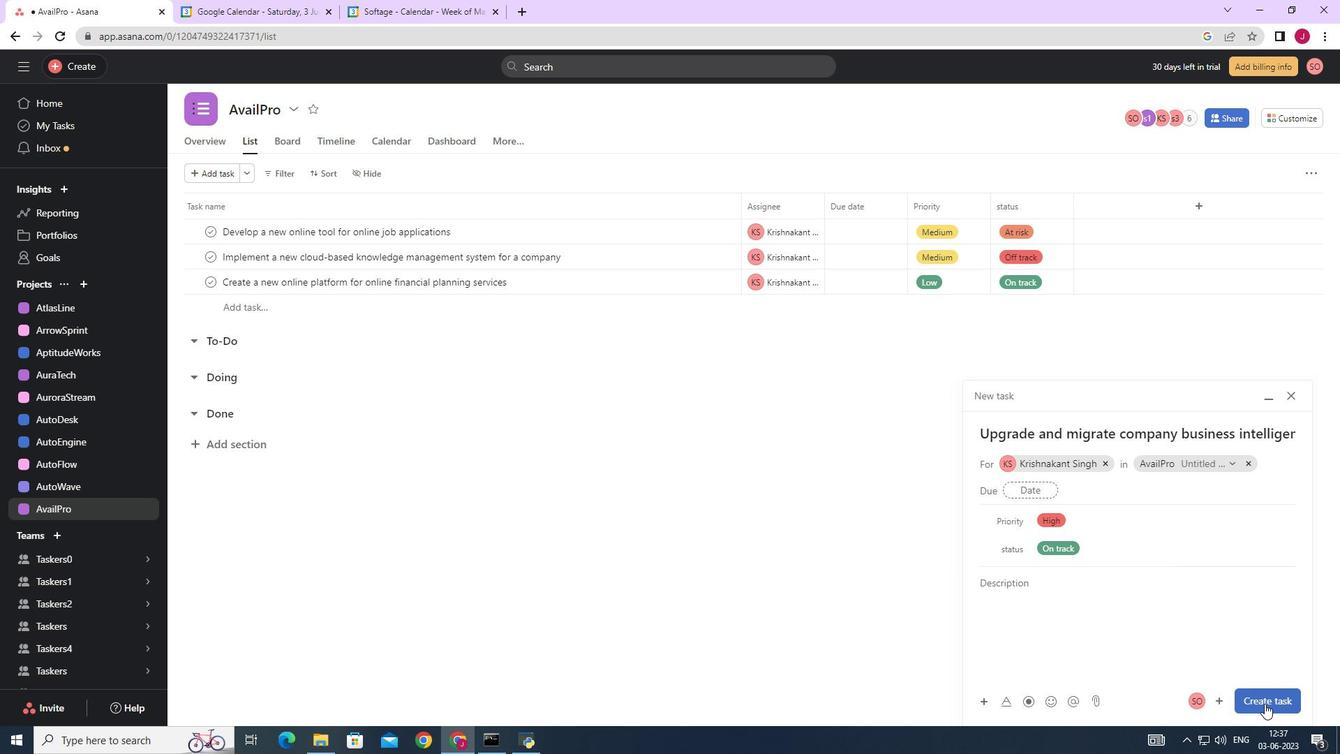 
Action: Mouse moved to (1133, 530)
Screenshot: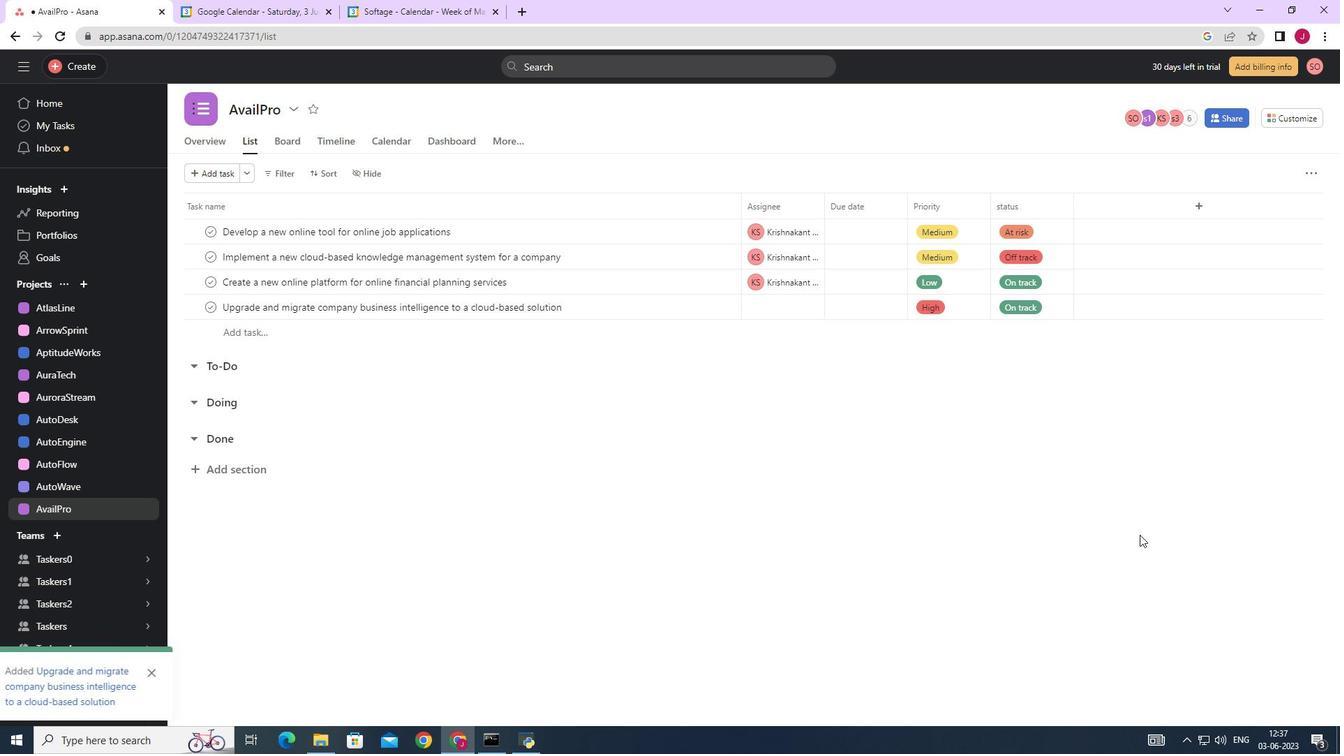 
